 Task: open an excel sheet and write heading  SpendSmartAdd Dates in a column and its values below  '2023-05-01, 2023-05-03, 2023-05-05, 2023-05-10, 2023-05-15, 2023-05-20, 2023-05-25 & 2023-05-31'Add Categories in next column and its values below  Groceries, Dining Out, Transportation, Entertainment, Shopping, Utilities, Health & Miscellaneous. Add Descriptions in next column and its values below  Supermarket, Restaurant, Public Transport, Movie Tickets, Clothing Store, Internet Bill, Pharmacy & Online PurchaseAdd Amountin next column and its values below  $50, $30, $10, $20, $100, $60, $40 & $50Save page InvReceipts logbook
Action: Mouse pressed left at (30, 139)
Screenshot: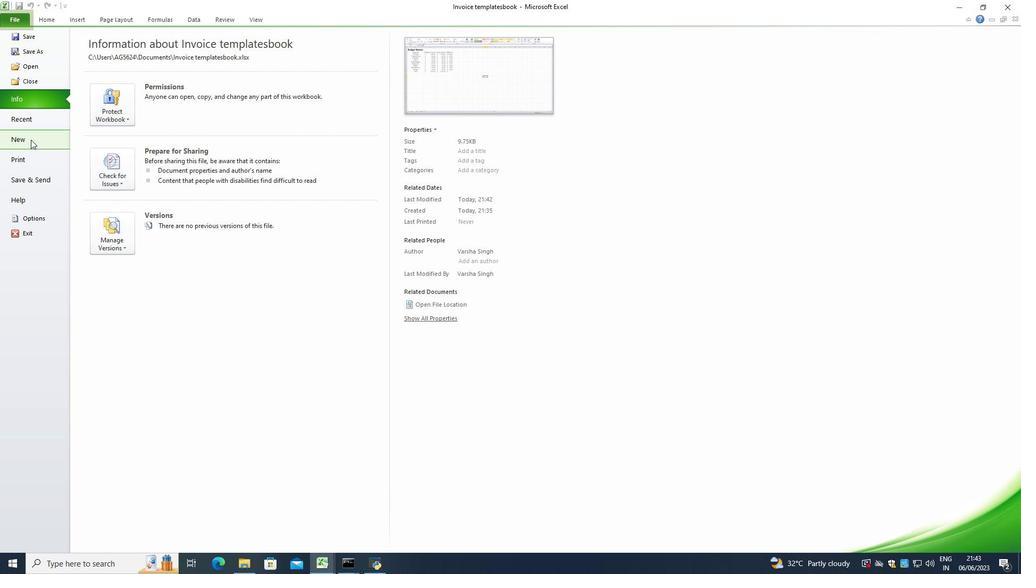 
Action: Mouse moved to (109, 110)
Screenshot: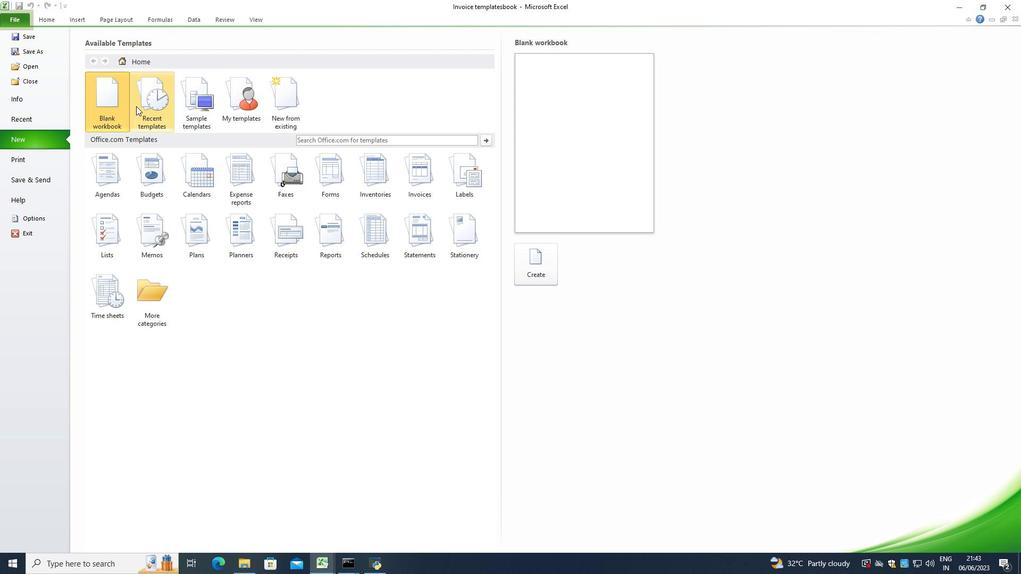 
Action: Mouse pressed left at (109, 110)
Screenshot: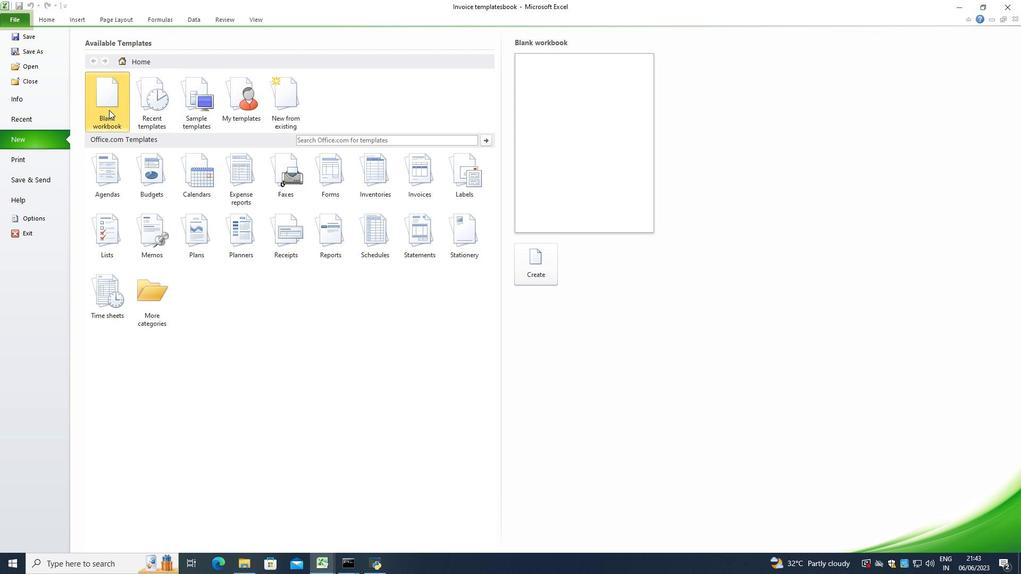 
Action: Mouse moved to (523, 262)
Screenshot: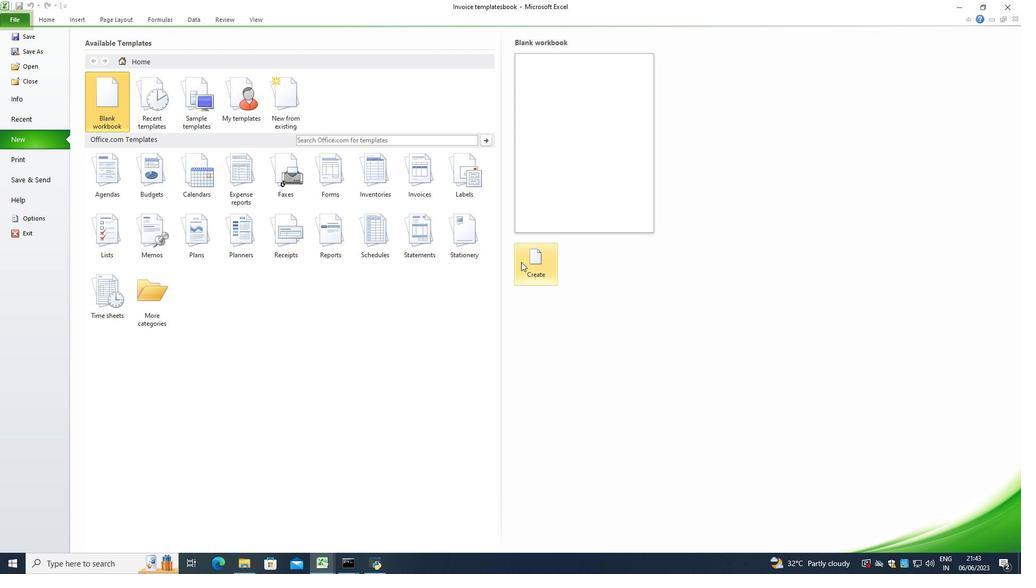 
Action: Mouse pressed left at (523, 262)
Screenshot: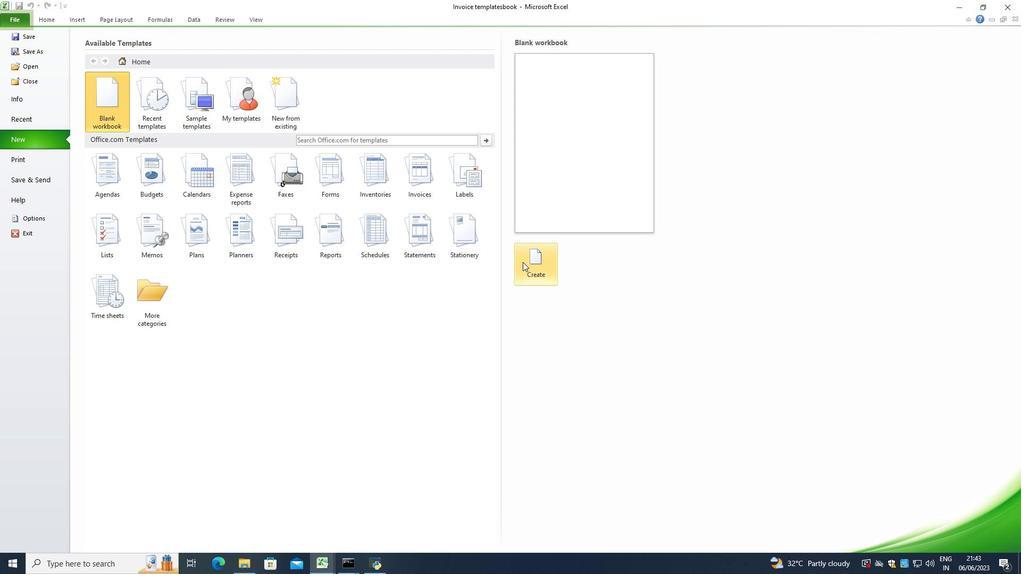 
Action: Mouse moved to (220, 225)
Screenshot: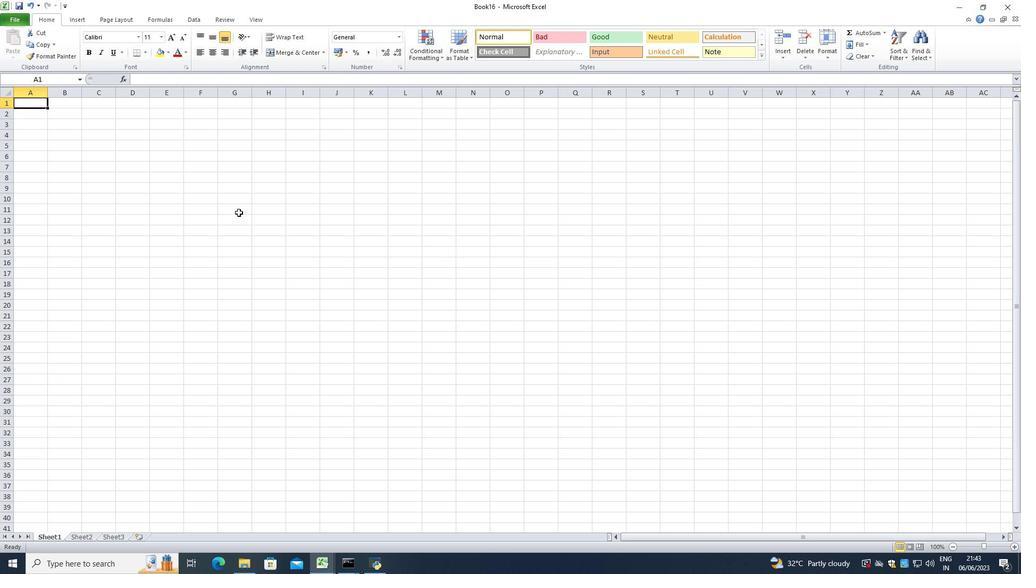 
Action: Key pressed <Key.shift>Spend<Key.space><Key.shift>Smart<Key.enter><Key.shift>Dates<Key.enter>2023-05-01<Key.enter>2023-05-03<Key.enter>2023-05-05<Key.enter>2023-05-10<Key.enter>2023-05-15<Key.enter>2023-05-20<Key.enter>2023-05-25<Key.enter>2023-05-31<Key.enter>
Screenshot: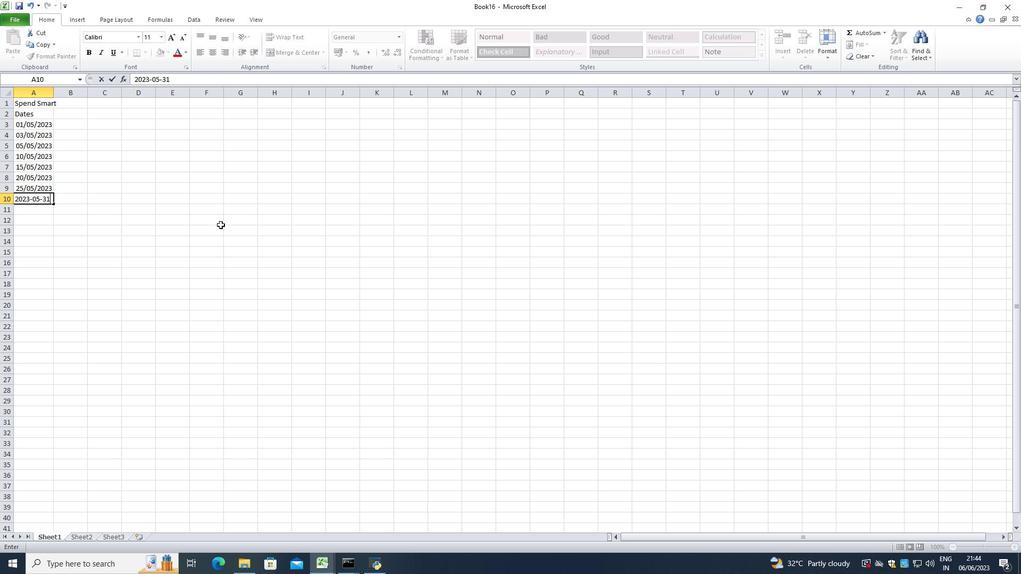 
Action: Mouse moved to (19, 126)
Screenshot: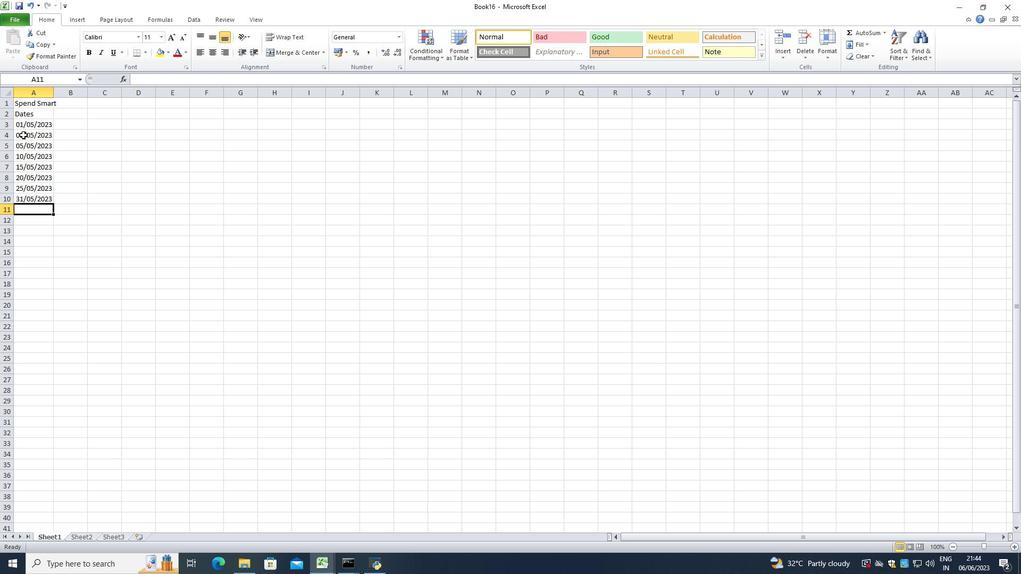 
Action: Mouse pressed left at (19, 126)
Screenshot: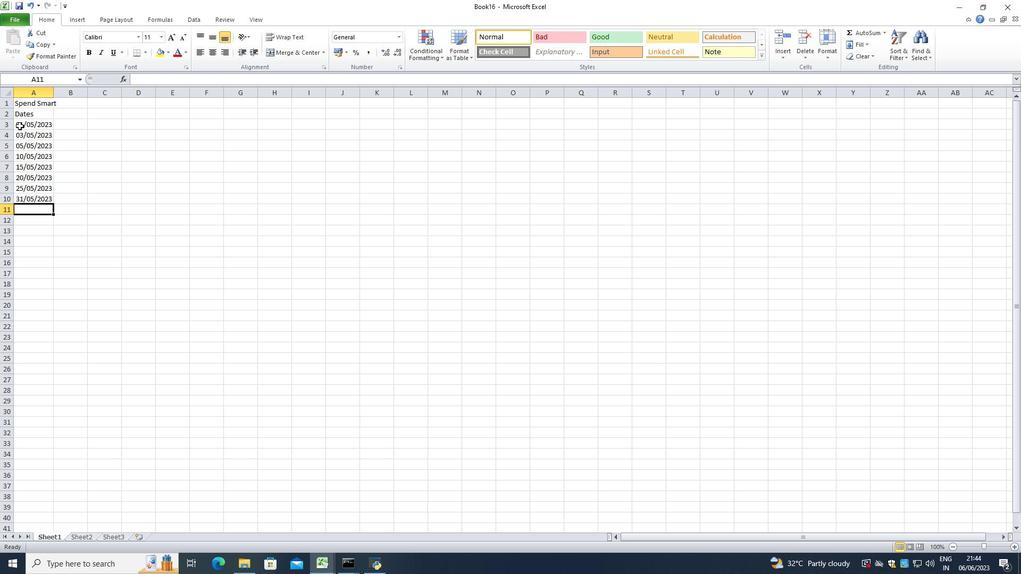 
Action: Mouse moved to (400, 40)
Screenshot: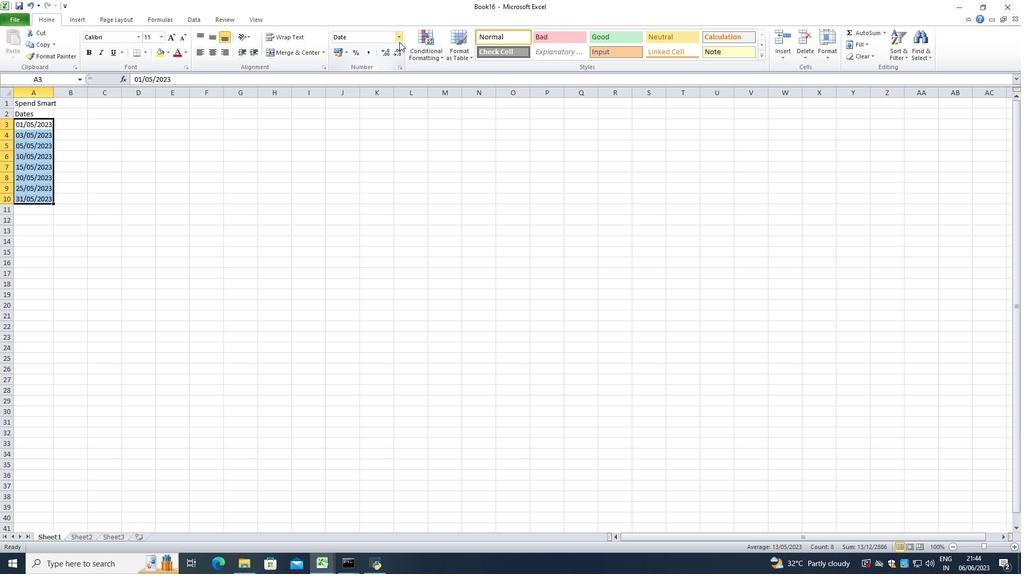 
Action: Mouse pressed left at (400, 40)
Screenshot: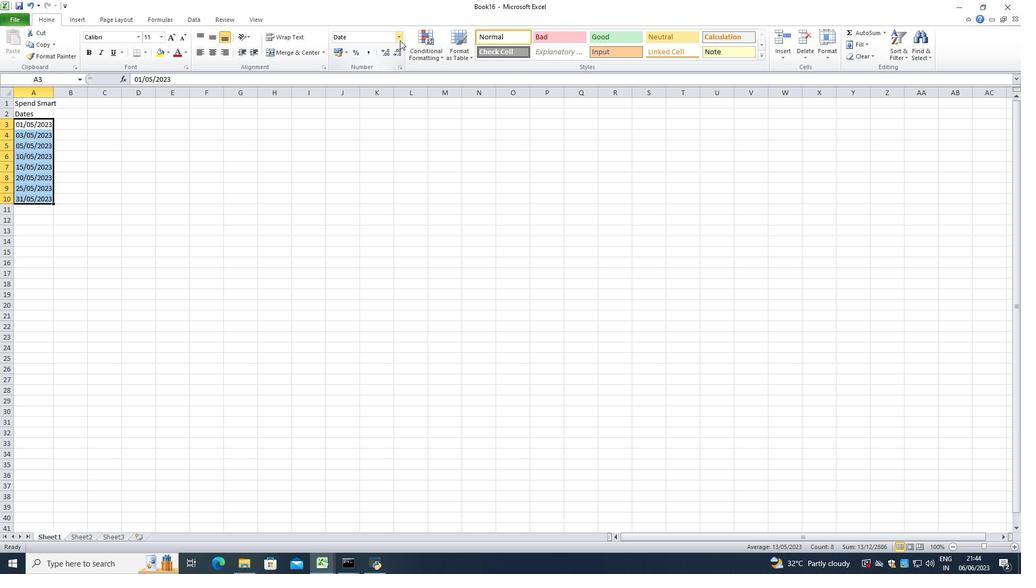 
Action: Mouse moved to (400, 305)
Screenshot: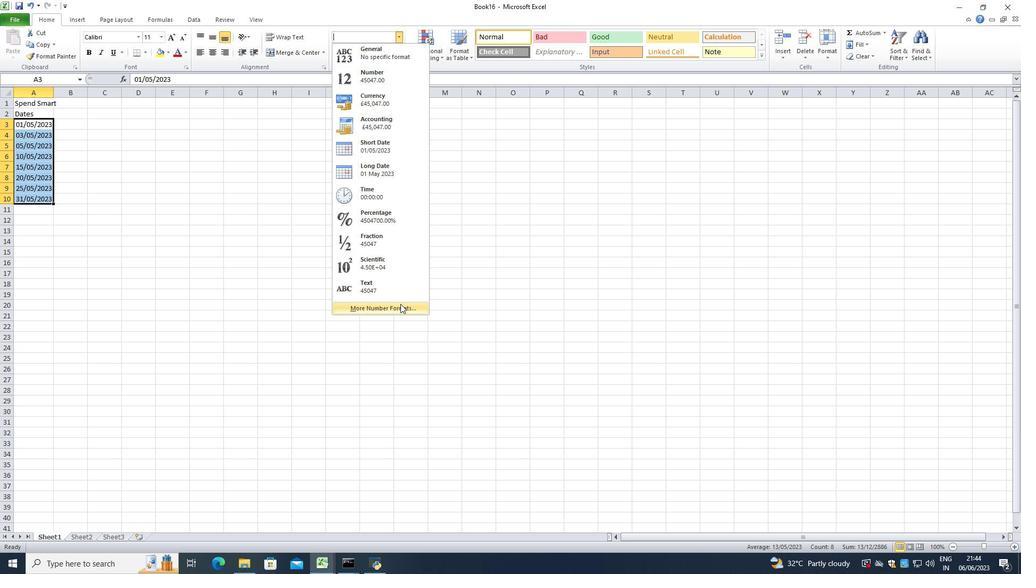 
Action: Mouse pressed left at (400, 305)
Screenshot: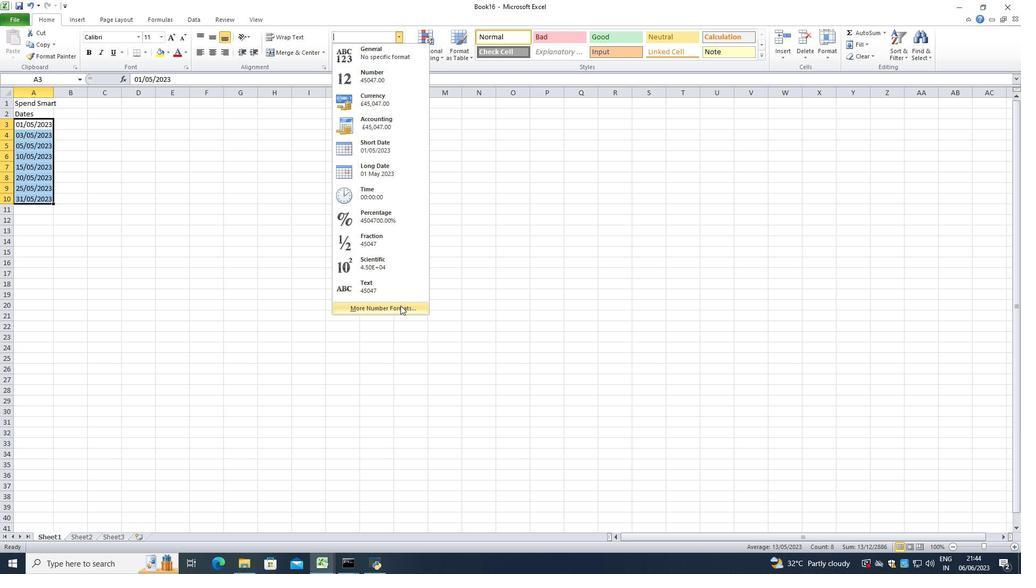 
Action: Mouse moved to (233, 256)
Screenshot: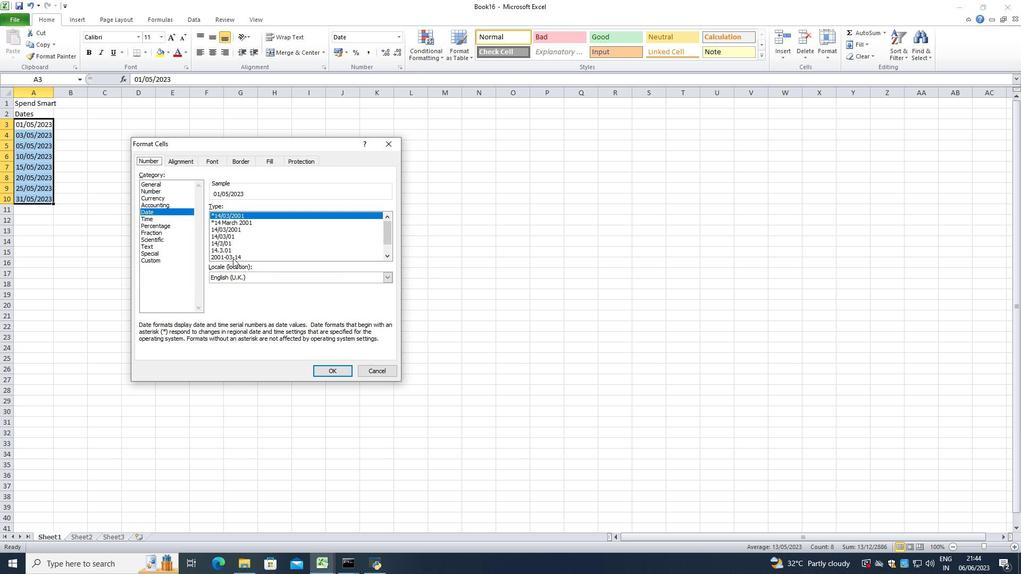 
Action: Mouse pressed left at (233, 256)
Screenshot: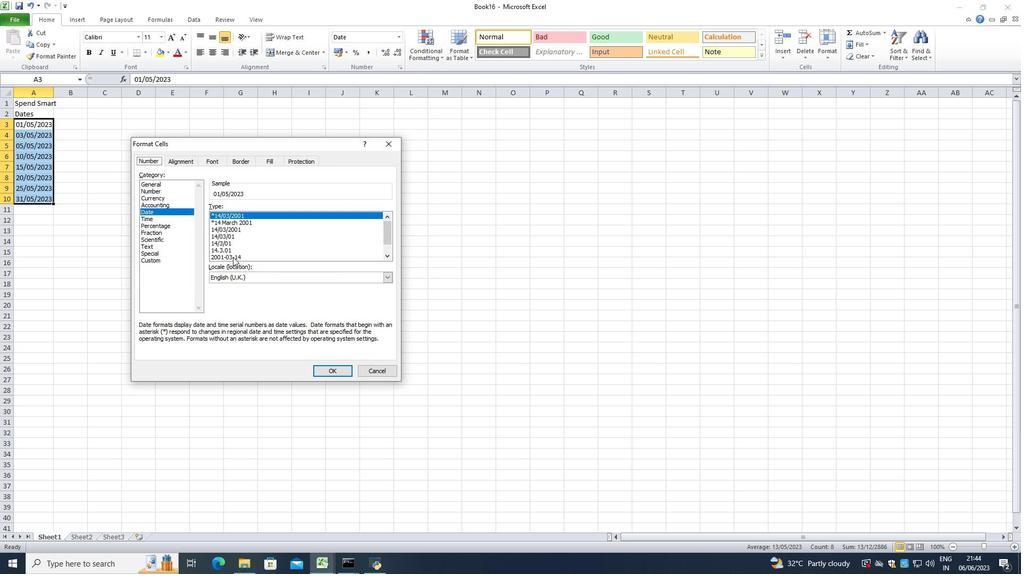 
Action: Mouse moved to (330, 368)
Screenshot: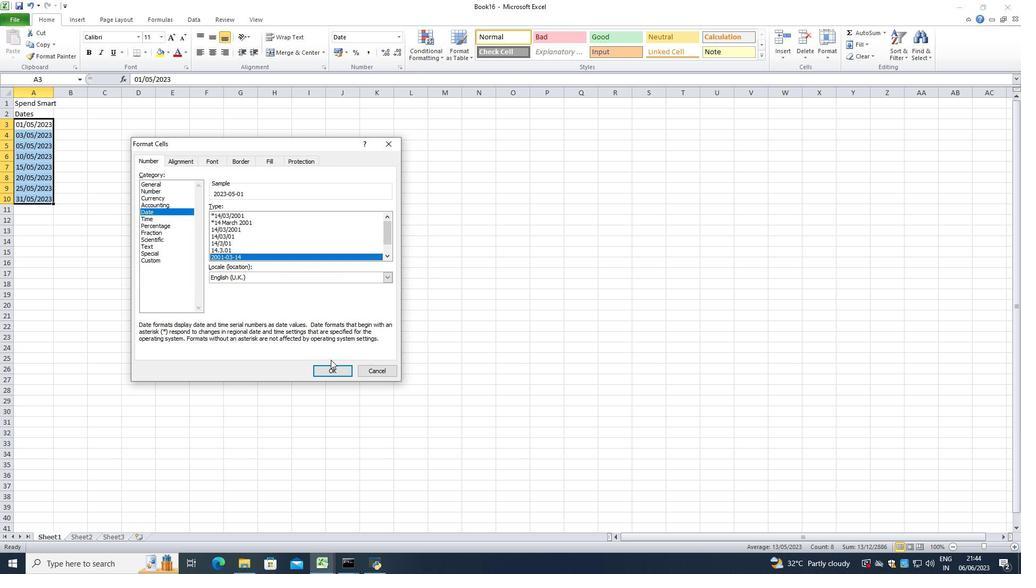 
Action: Mouse pressed left at (330, 368)
Screenshot: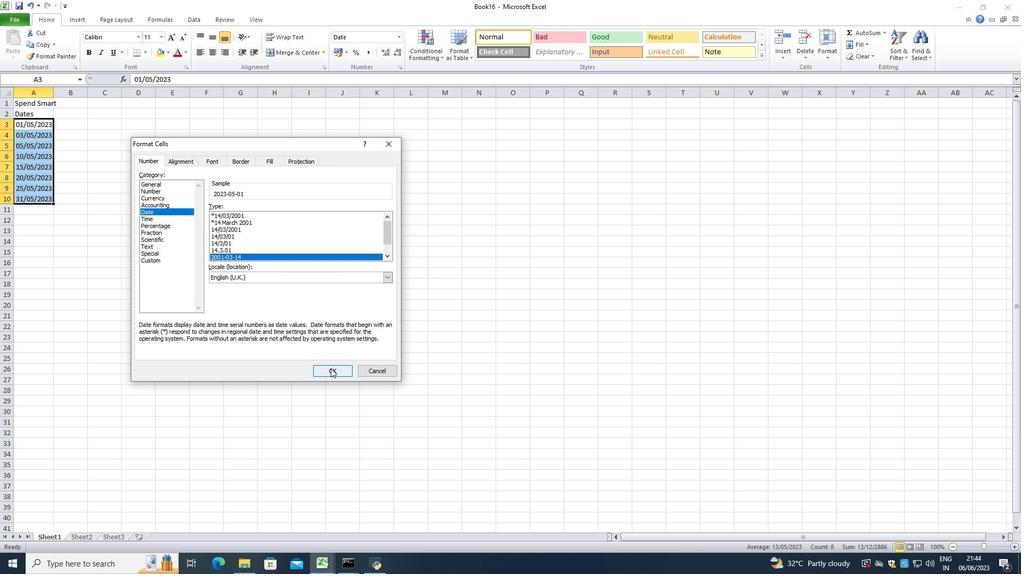 
Action: Mouse moved to (54, 94)
Screenshot: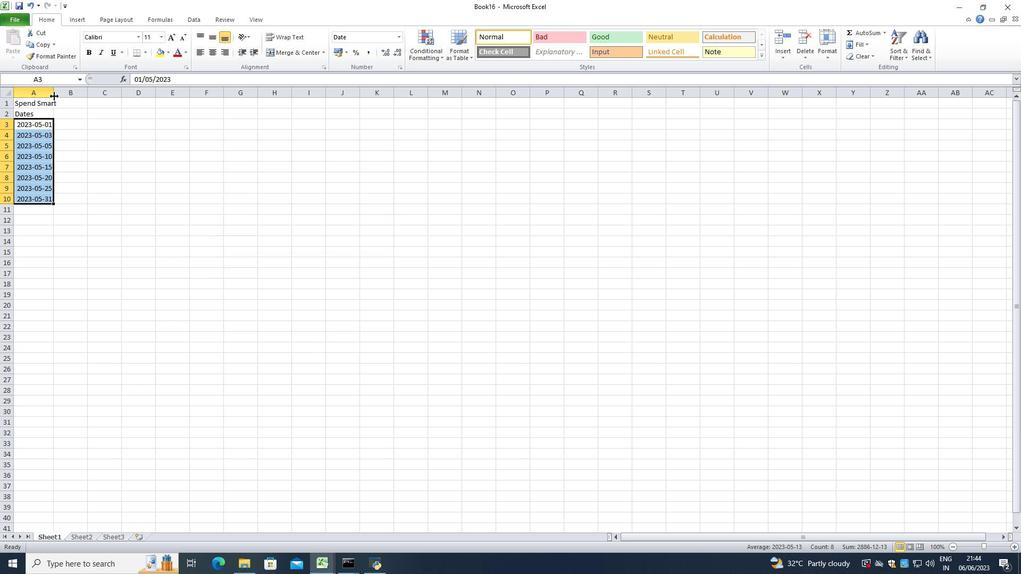 
Action: Mouse pressed left at (54, 94)
Screenshot: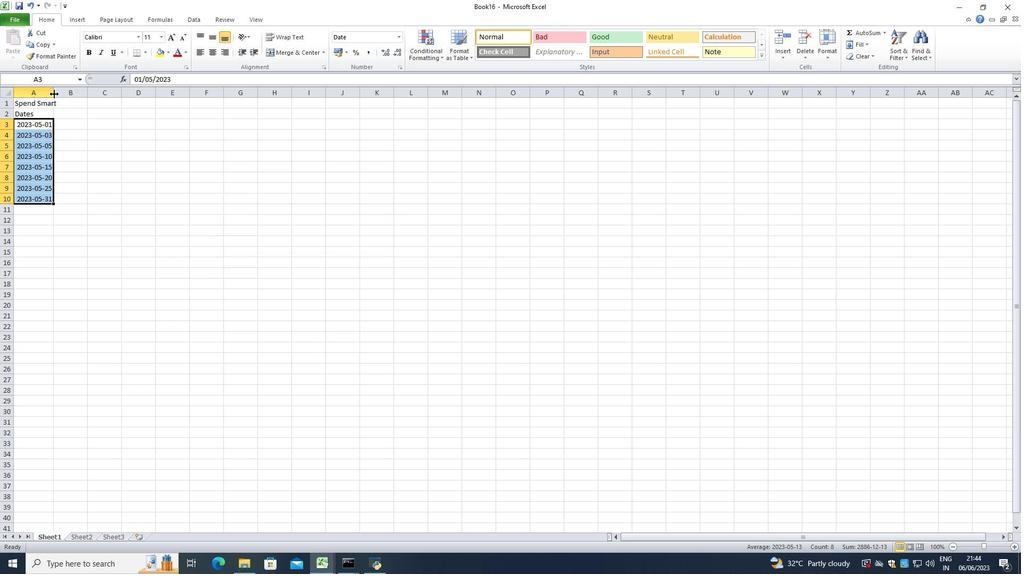 
Action: Mouse pressed left at (54, 94)
Screenshot: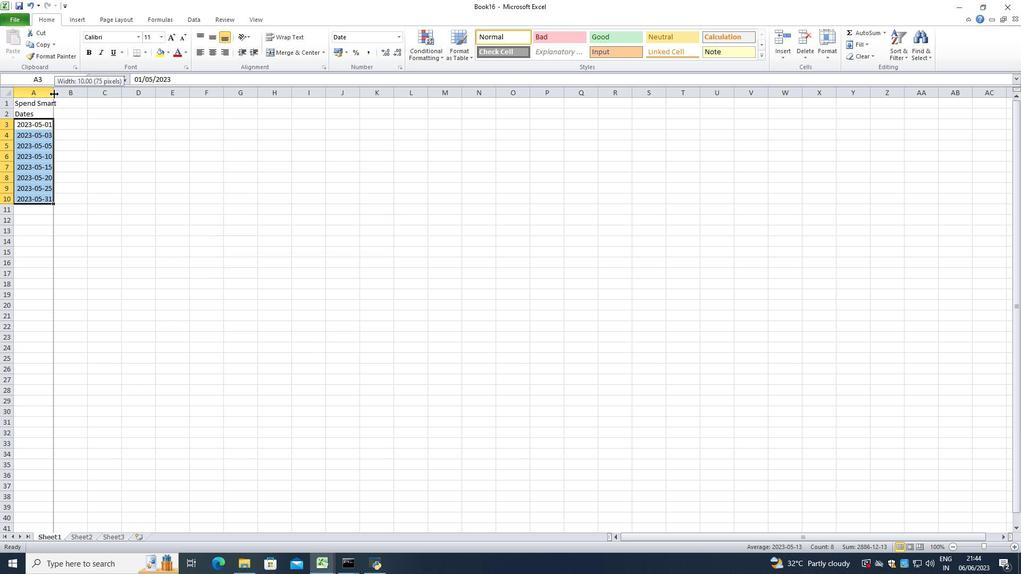 
Action: Mouse moved to (74, 116)
Screenshot: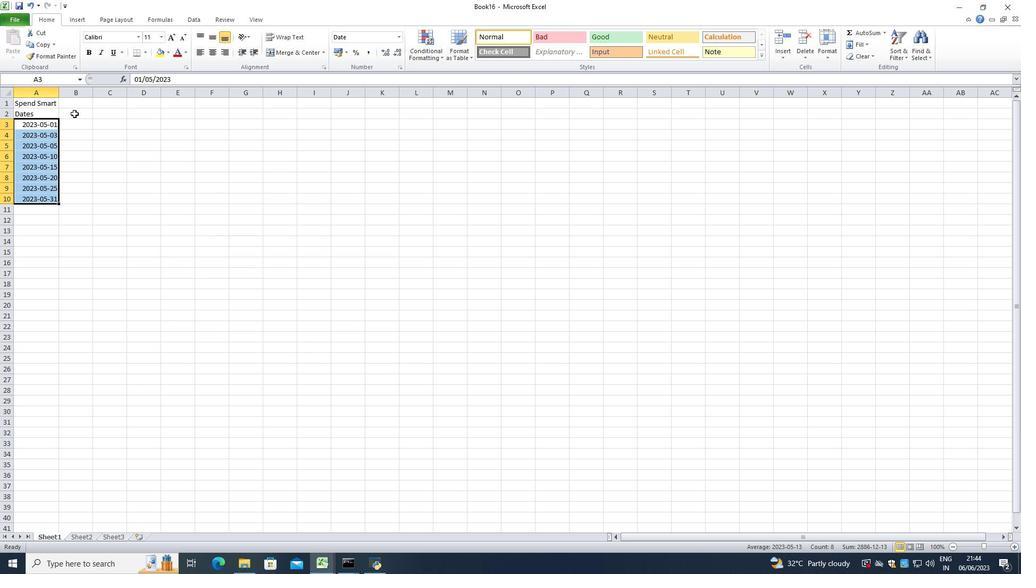 
Action: Mouse pressed left at (74, 116)
Screenshot: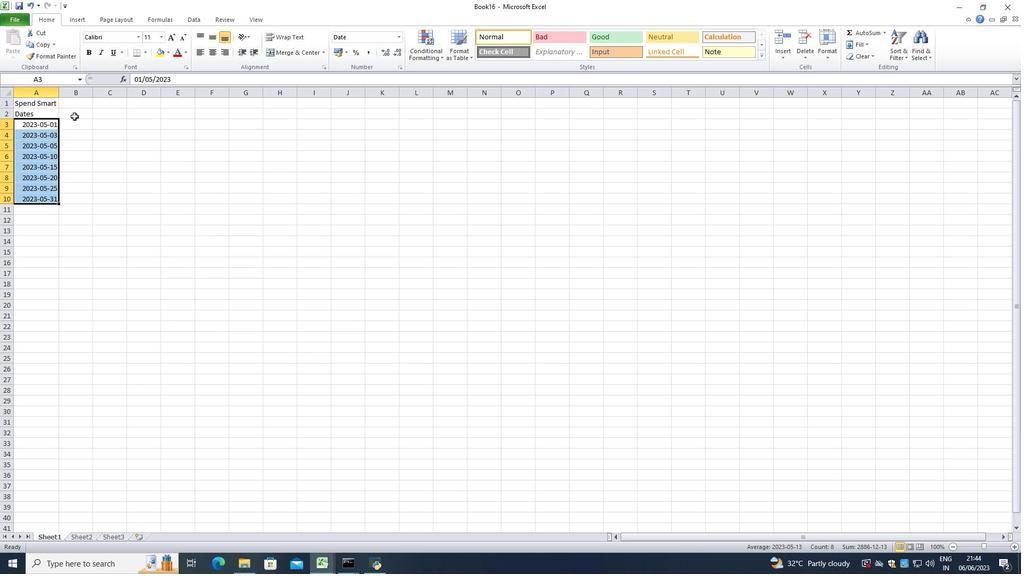 
Action: Key pressed <Key.shift>Categories<Key.enter><Key.shift><Key.shift><Key.shift><Key.shift><Key.shift><Key.shift><Key.shift><Key.shift><Key.shift><Key.shift><Key.shift><Key.shift>Groceries<Key.space><Key.enter><Key.shift><Key.shift><Key.shift><Key.shift><Key.shift><Key.shift>Dining<Key.space><Key.shift>Out<Key.enter><Key.shift>Transportation<Key.enter><Key.shift>Entertainment<Key.enter><Key.shift>Shopping<Key.left><Key.right><Key.enter><Key.shift><Key.shift><Key.shift><Key.shift><Key.shift><Key.shift><Key.shift><Key.shift><Key.shift><Key.shift><Key.shift><Key.shift><Key.shift><Key.shift>Utilities<Key.enter><Key.shift><Key.shift><Key.shift>Health<Key.enter><Key.shift>Miscellaneous
Screenshot: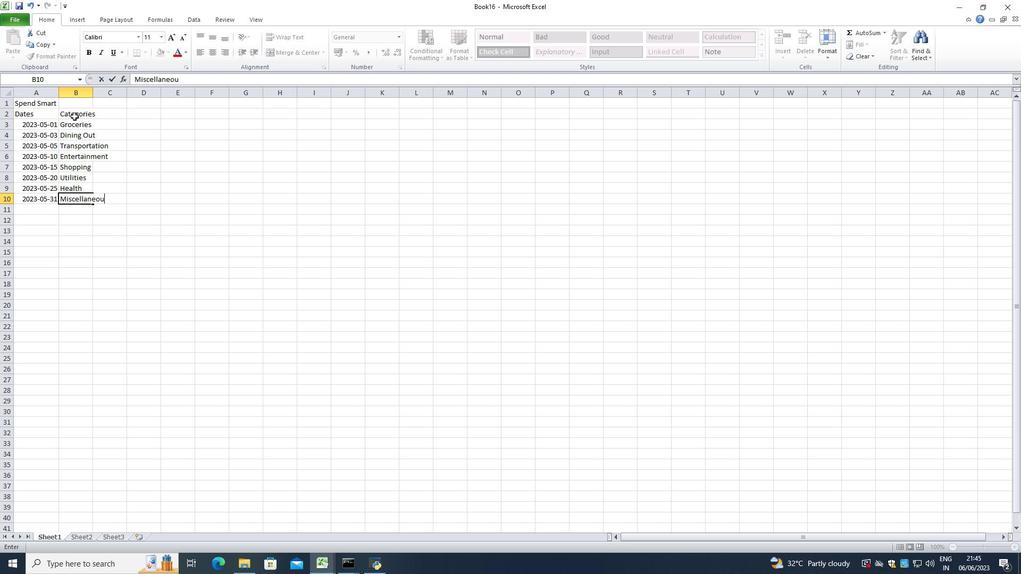 
Action: Mouse moved to (110, 116)
Screenshot: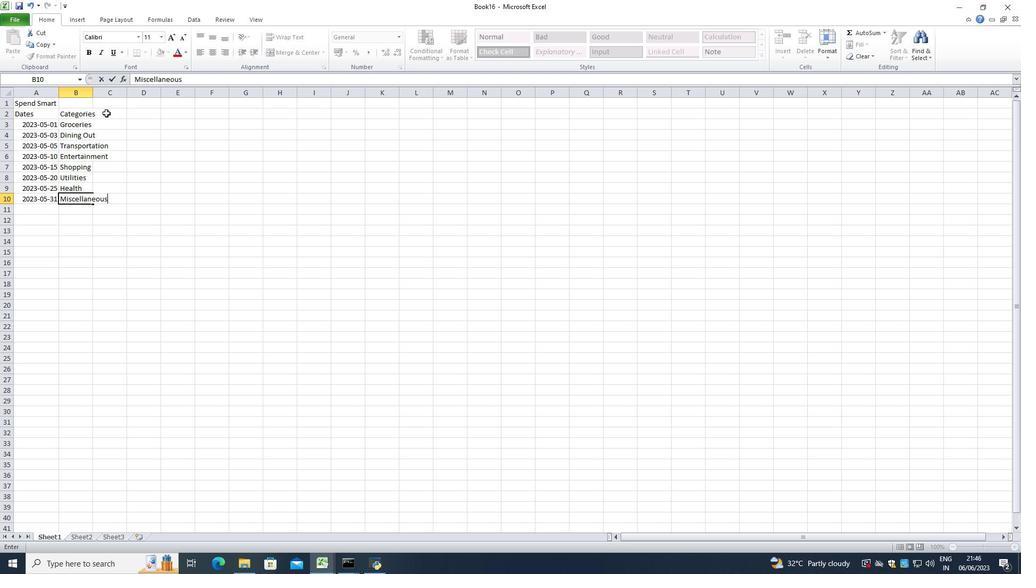 
Action: Mouse pressed left at (110, 116)
Screenshot: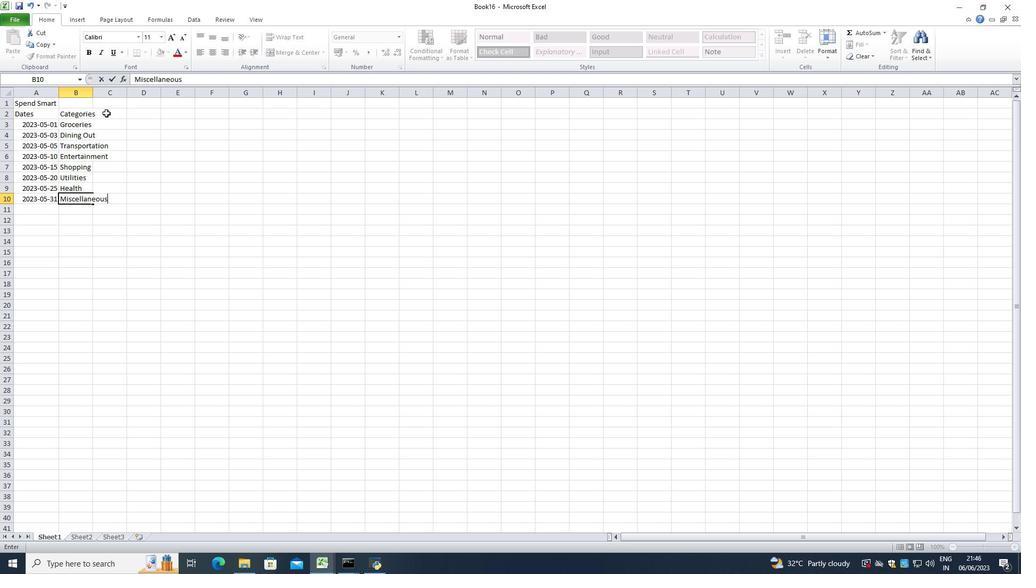 
Action: Mouse moved to (94, 93)
Screenshot: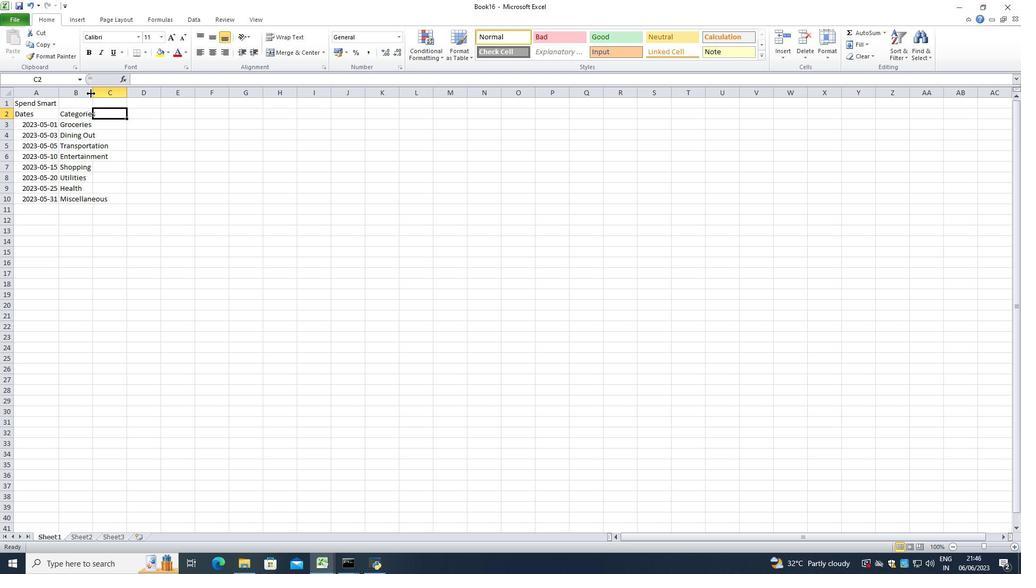 
Action: Mouse pressed left at (94, 93)
Screenshot: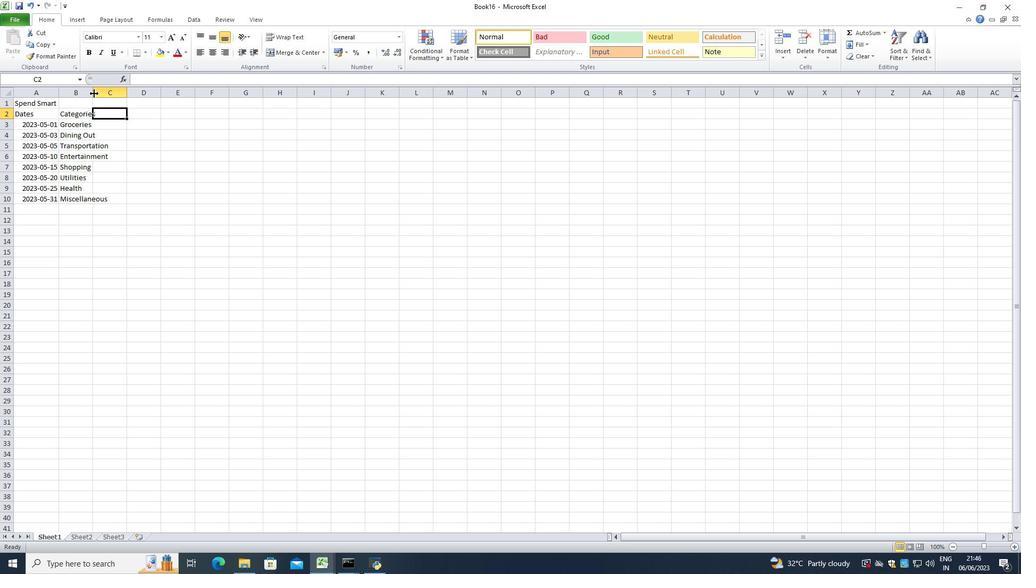 
Action: Mouse pressed left at (94, 93)
Screenshot: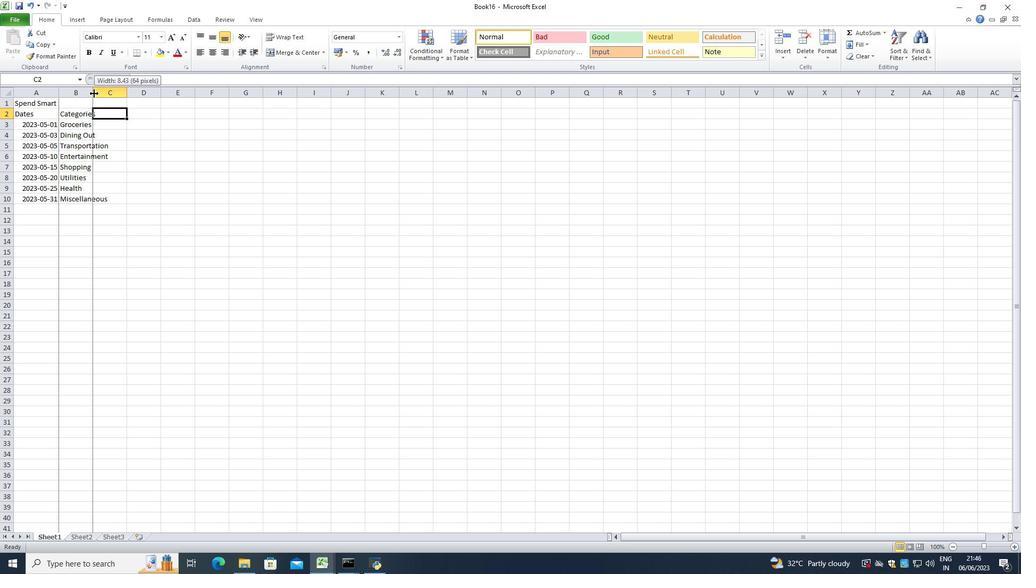 
Action: Mouse moved to (133, 118)
Screenshot: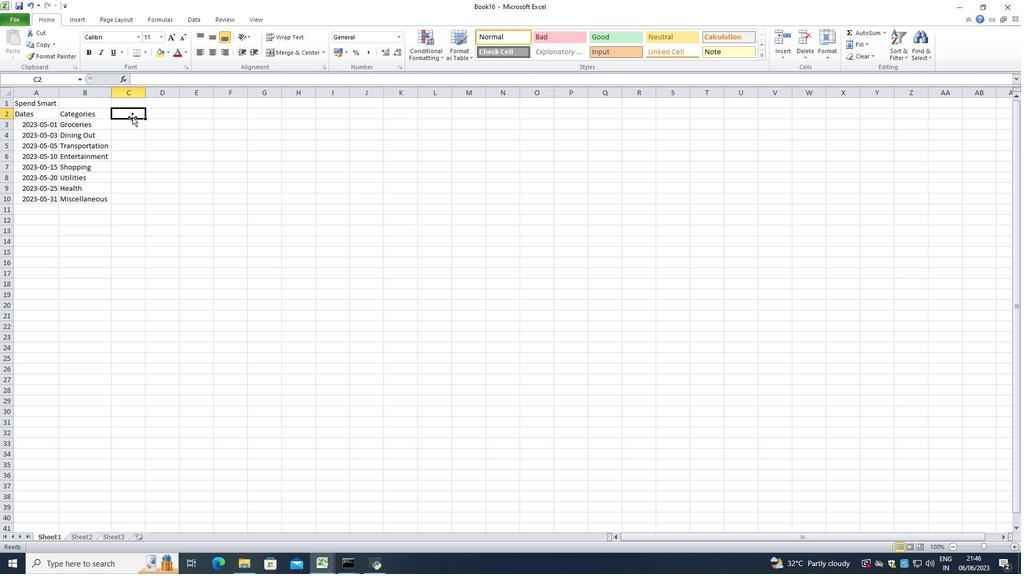 
Action: Key pressed <Key.shift>Descriptions<Key.down>
Screenshot: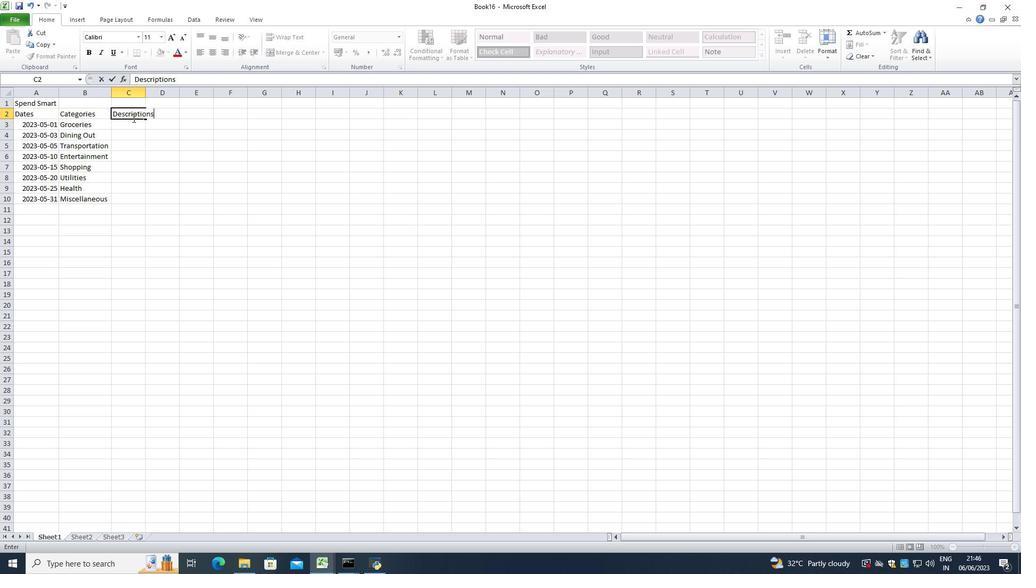 
Action: Mouse moved to (110, 134)
Screenshot: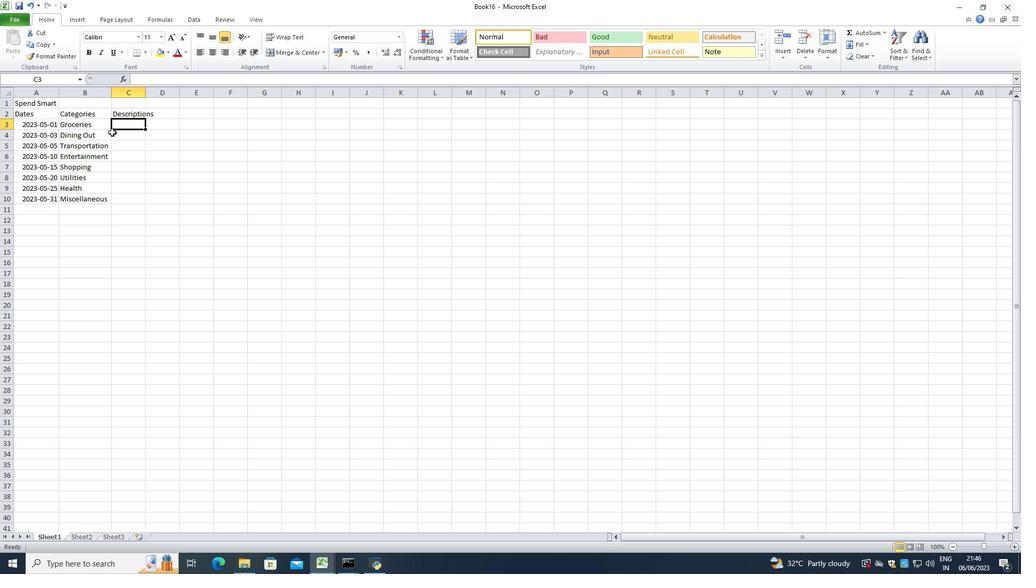 
Action: Key pressed <Key.shift>Supermarket<Key.enter><Key.shift>Restaurant<Key.enter><Key.shift>Public<Key.space><Key.shift>Transport<Key.enter><Key.shift>Movie<Key.space><Key.shift>Tickets<Key.enter><Key.shift><Key.shift><Key.shift><Key.shift><Key.shift><Key.shift><Key.shift>Clothing<Key.space><Key.shift>Store<Key.enter><Key.shift><Key.shift><Key.shift>Internet<Key.space><Key.shift>Bill<Key.enter><Key.shift><Key.shift><Key.shift><Key.shift><Key.shift><Key.shift><Key.shift>Pharmacy<Key.enter><Key.shift>Online<Key.space><Key.shift>Pue<Key.backspace>rchase<Key.enter>
Screenshot: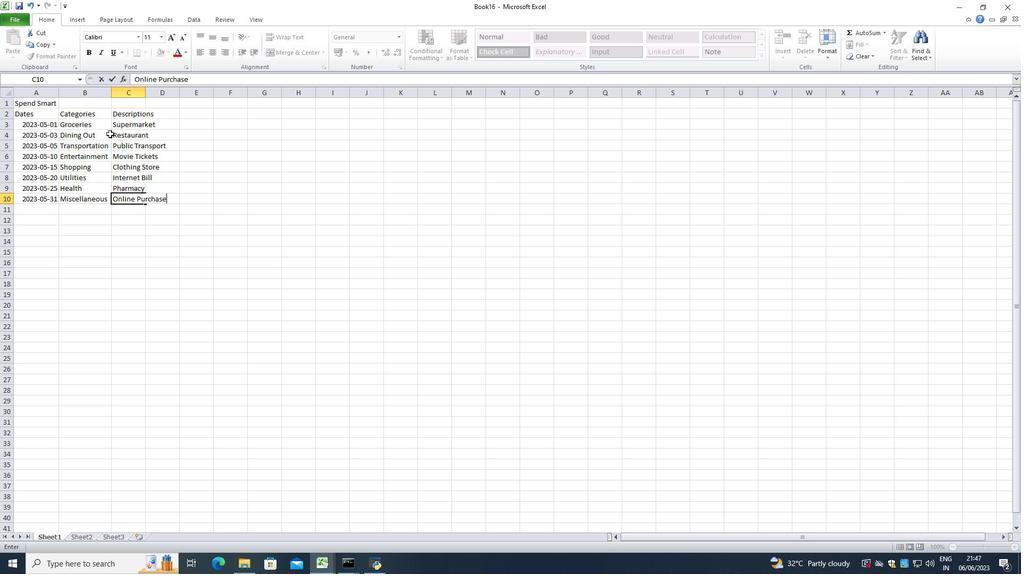 
Action: Mouse moved to (146, 93)
Screenshot: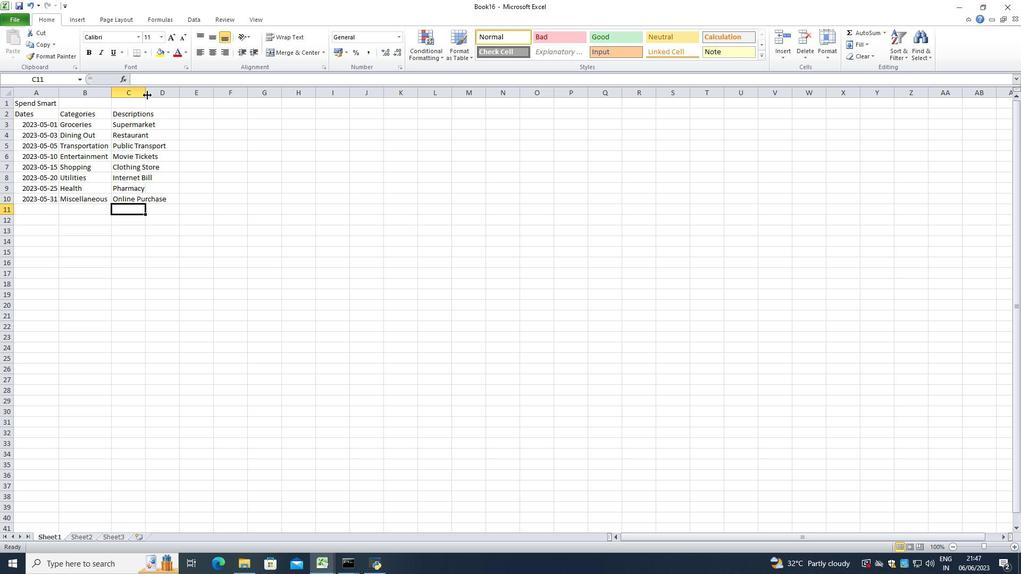 
Action: Mouse pressed left at (146, 93)
Screenshot: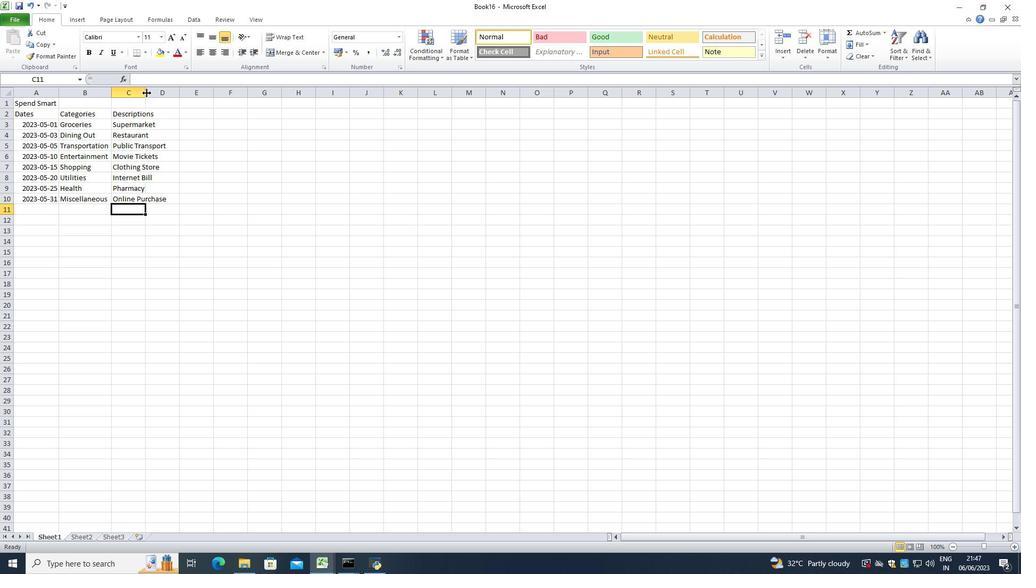 
Action: Mouse pressed left at (146, 93)
Screenshot: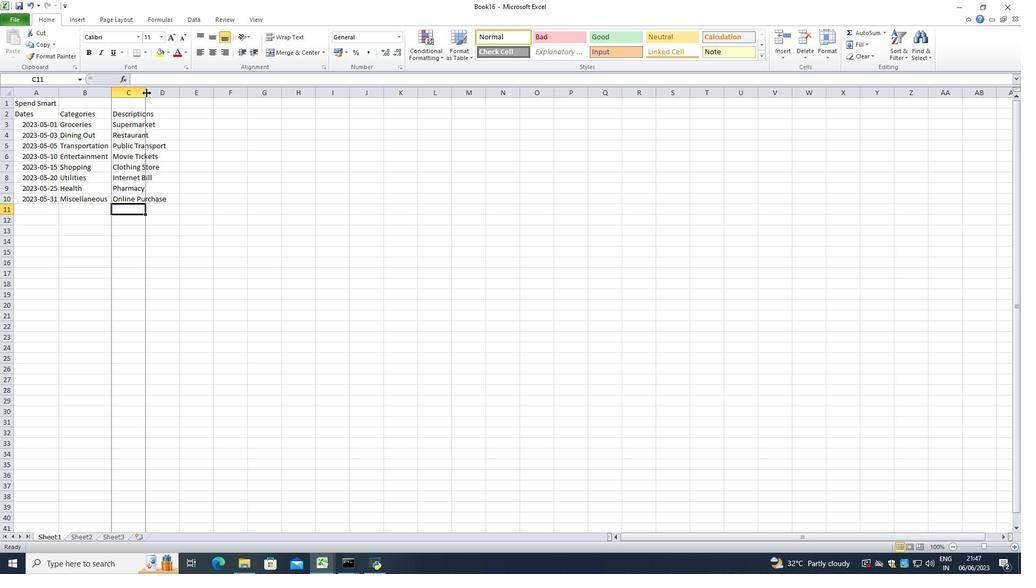 
Action: Mouse moved to (183, 113)
Screenshot: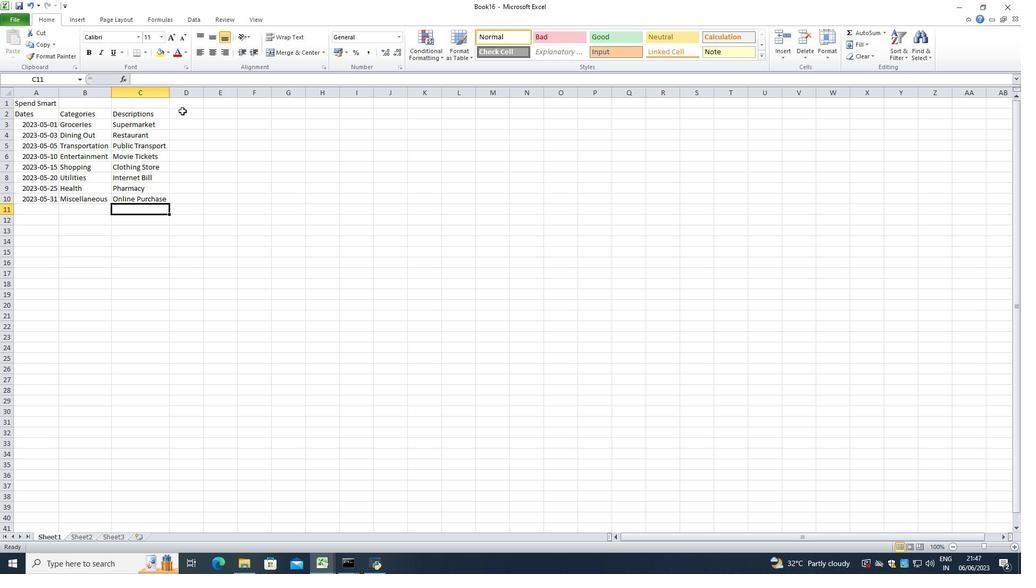 
Action: Mouse pressed left at (183, 113)
Screenshot: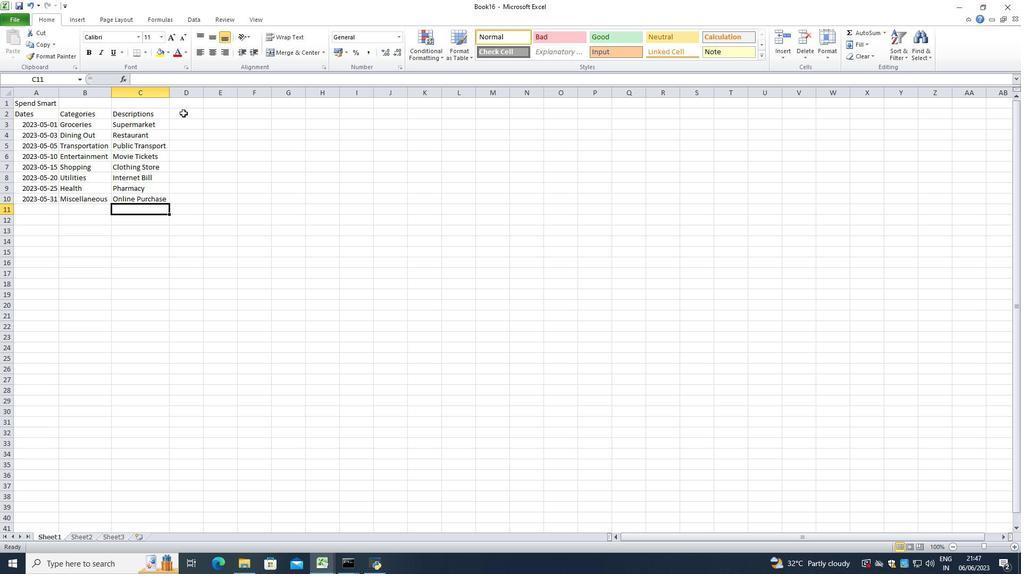 
Action: Key pressed <Key.shift>Amount<Key.enter>50<Key.enter>30<Key.enter>10<Key.enter>20<Key.enter>100<Key.enter>60<Key.enter>40<Key.enter>50<Key.enter>
Screenshot: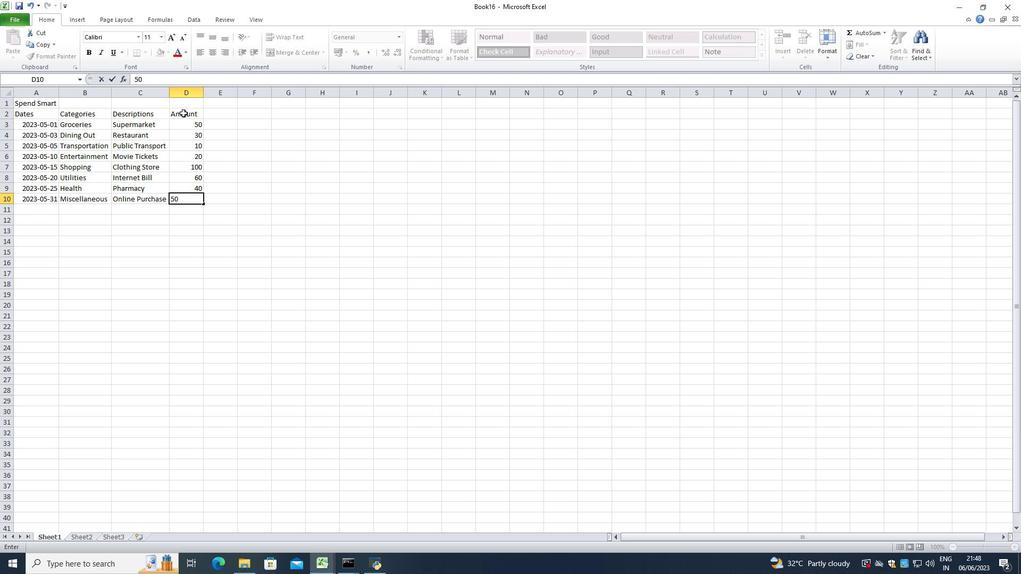 
Action: Mouse moved to (186, 125)
Screenshot: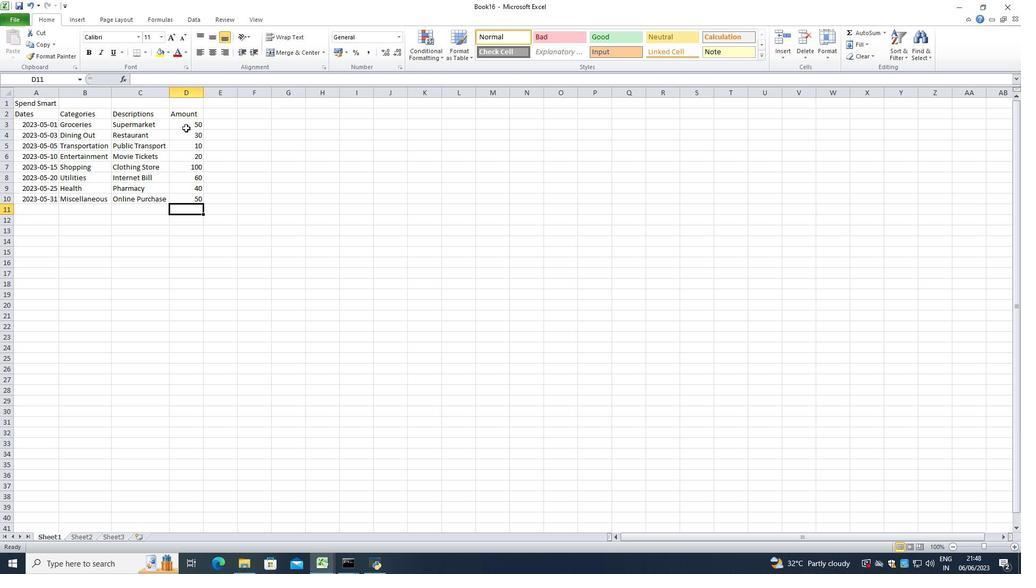 
Action: Mouse pressed left at (186, 125)
Screenshot: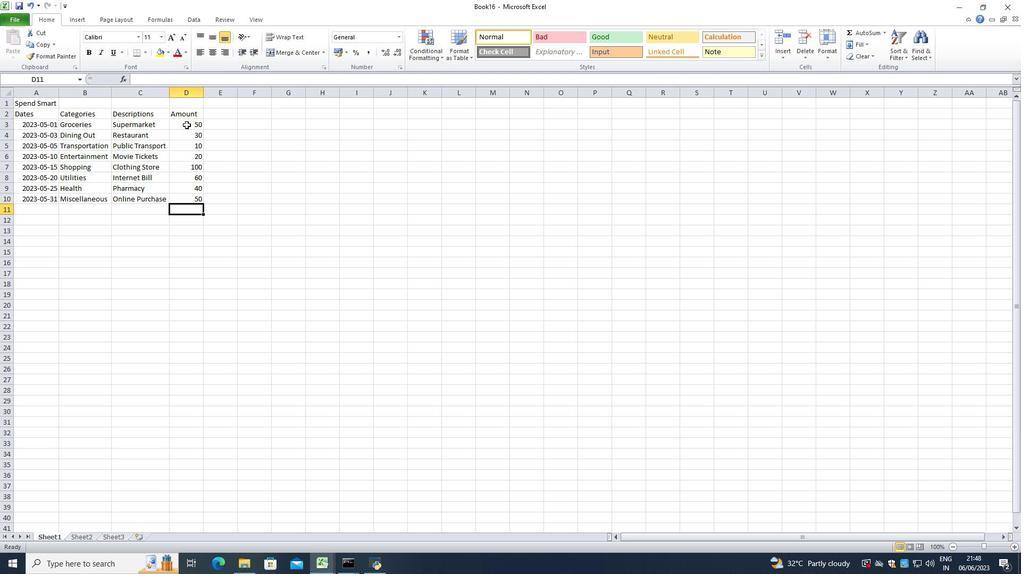 
Action: Mouse moved to (343, 54)
Screenshot: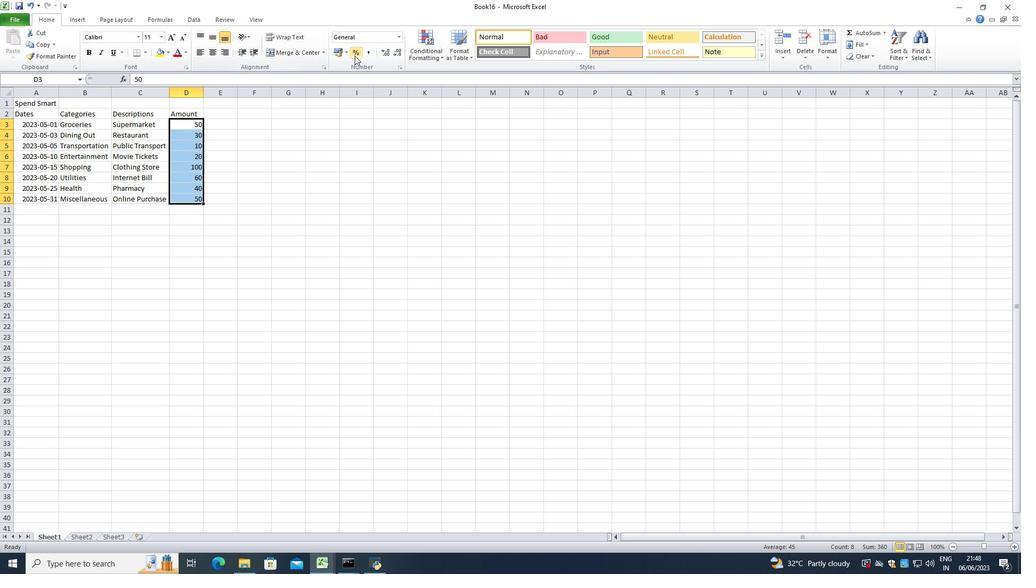 
Action: Mouse pressed left at (343, 54)
Screenshot: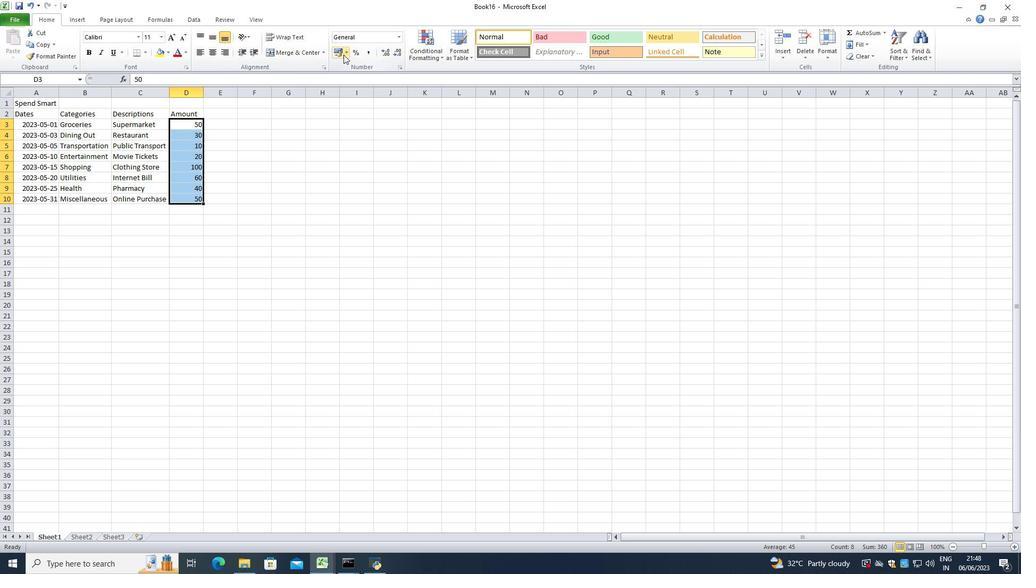 
Action: Mouse moved to (347, 75)
Screenshot: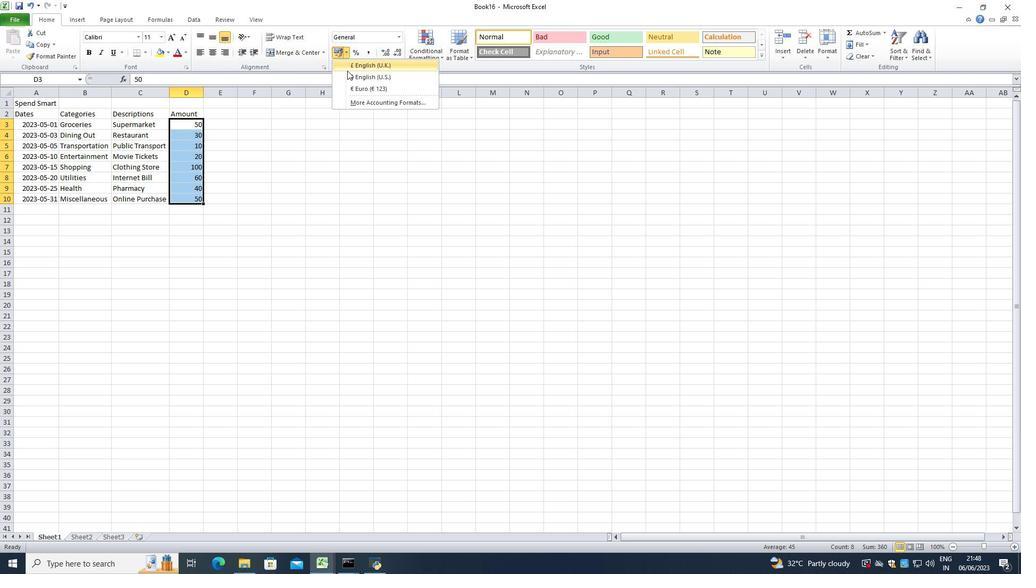 
Action: Mouse pressed left at (347, 75)
Screenshot: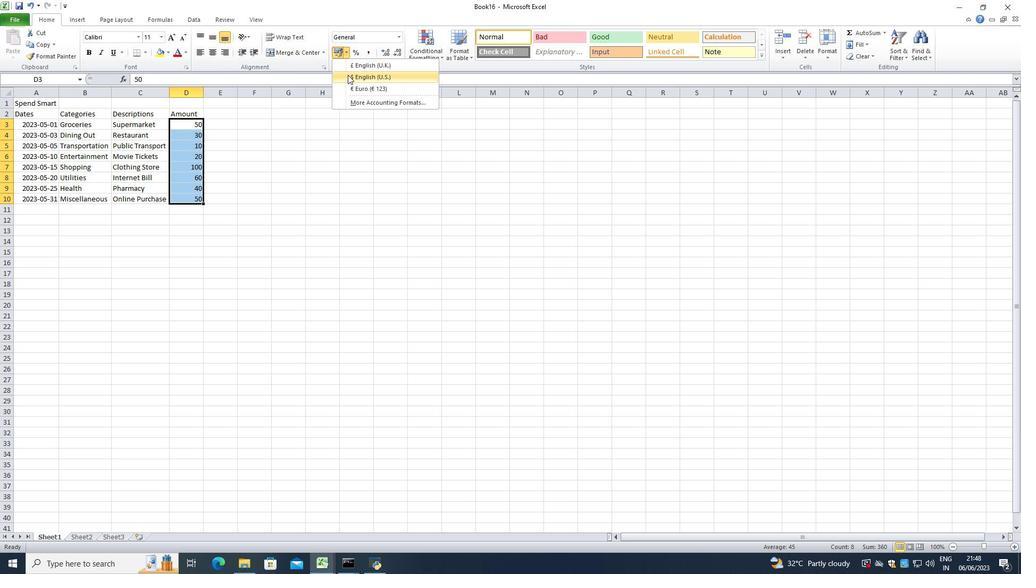 
Action: Mouse moved to (277, 170)
Screenshot: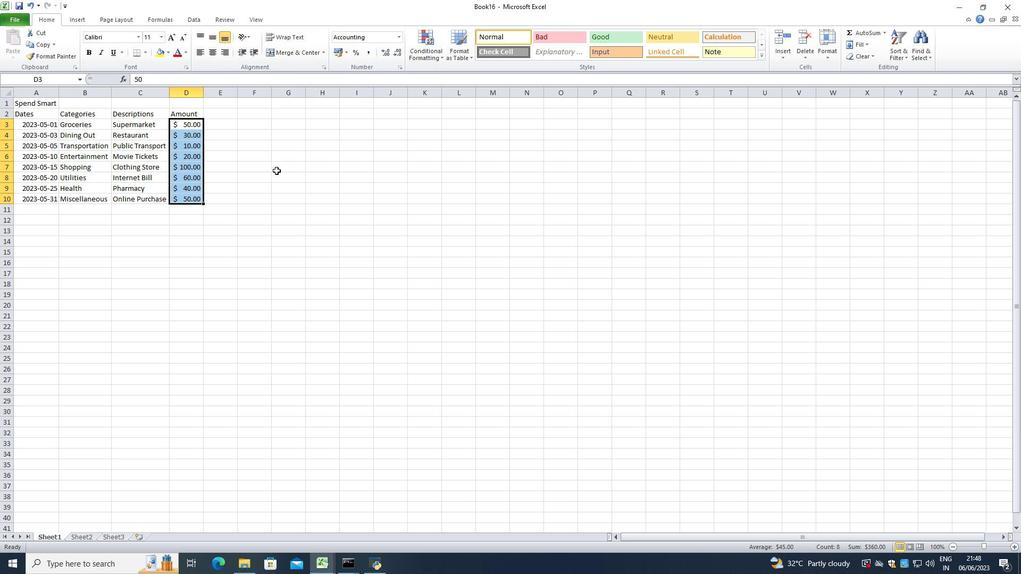 
Action: Mouse pressed left at (277, 170)
Screenshot: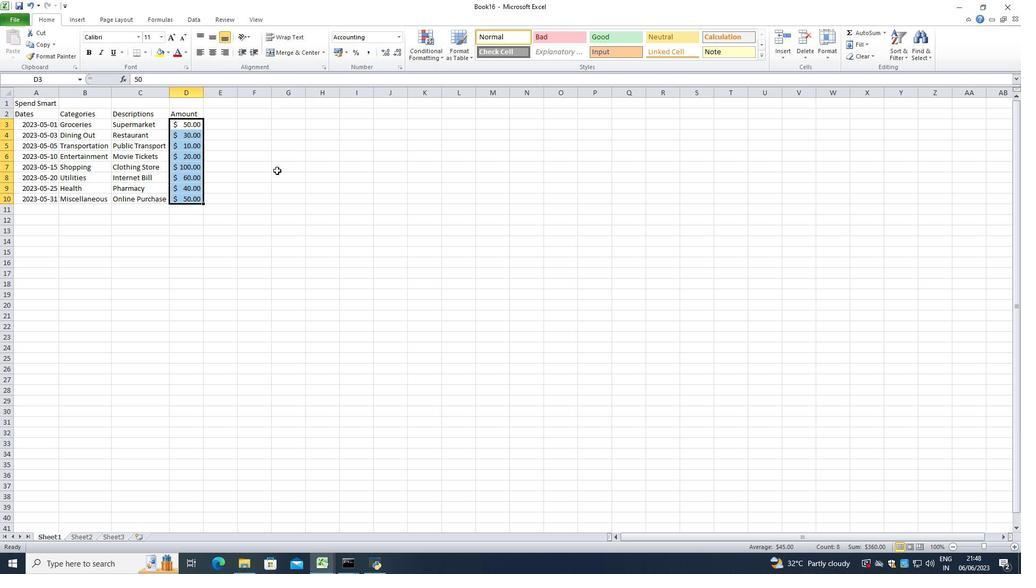 
Action: Mouse moved to (216, 255)
Screenshot: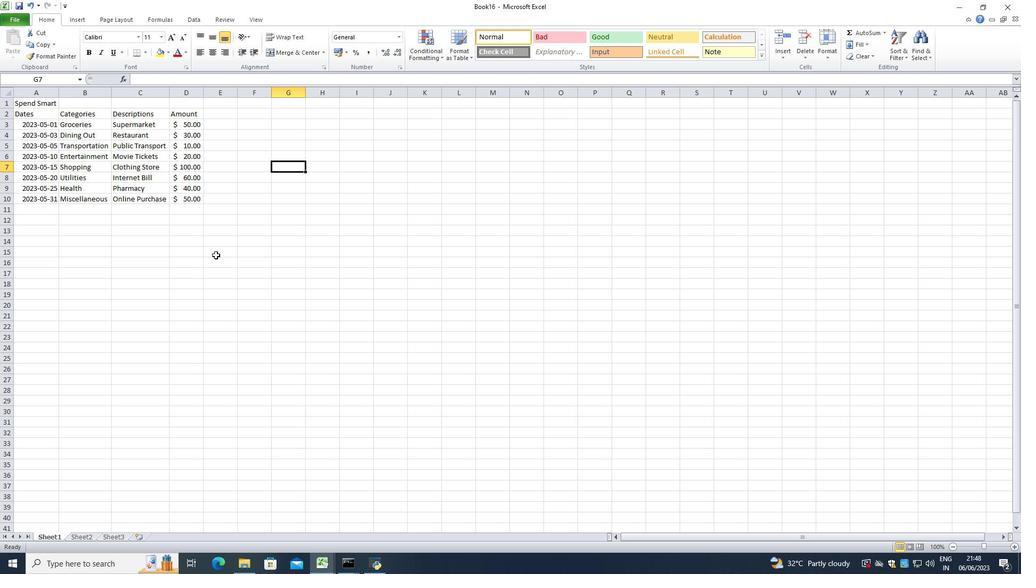 
Action: Key pressed ctrl+S
Screenshot: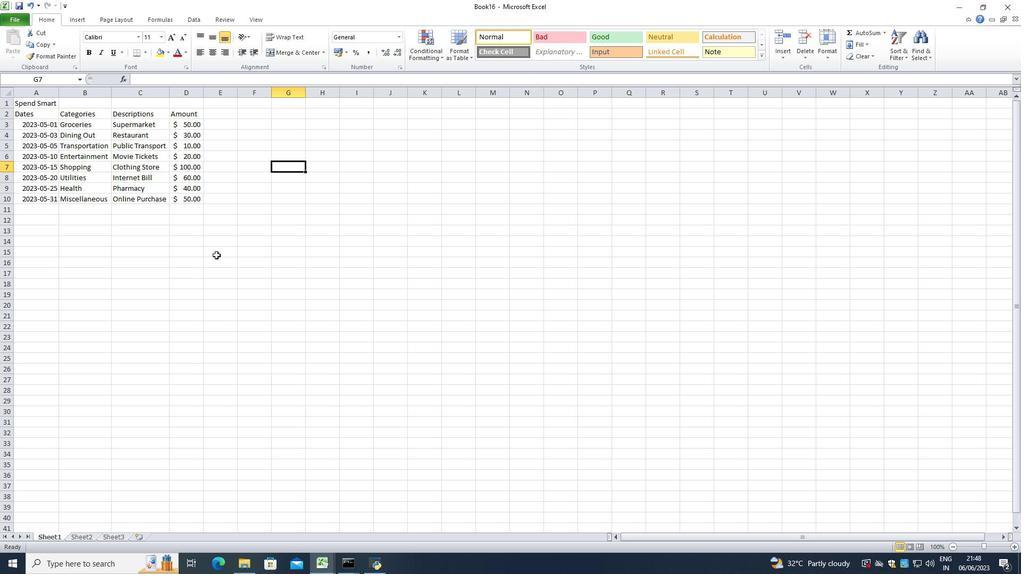 
Action: Mouse moved to (184, 231)
Screenshot: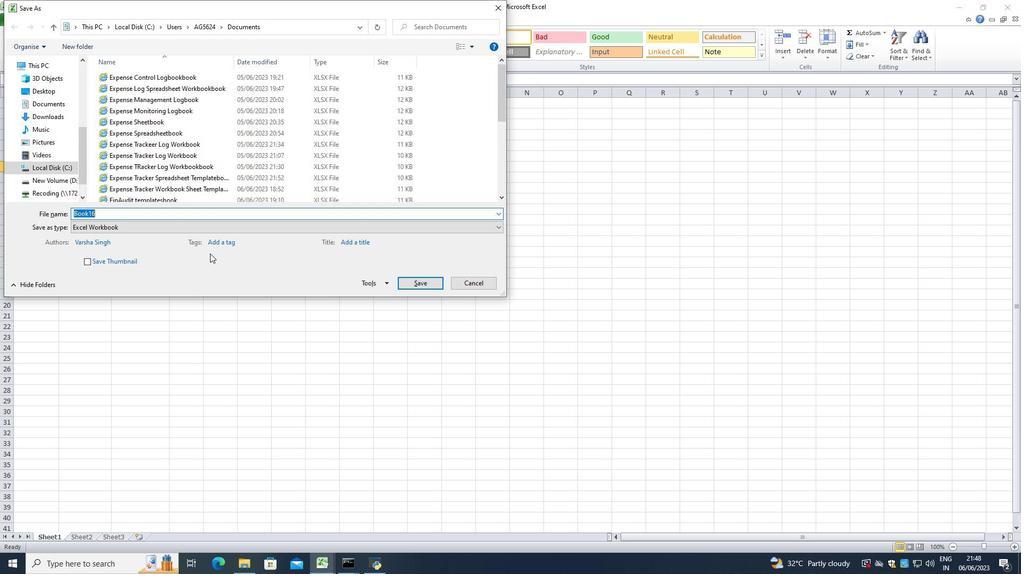 
Action: Key pressed <Key.backspace>
Screenshot: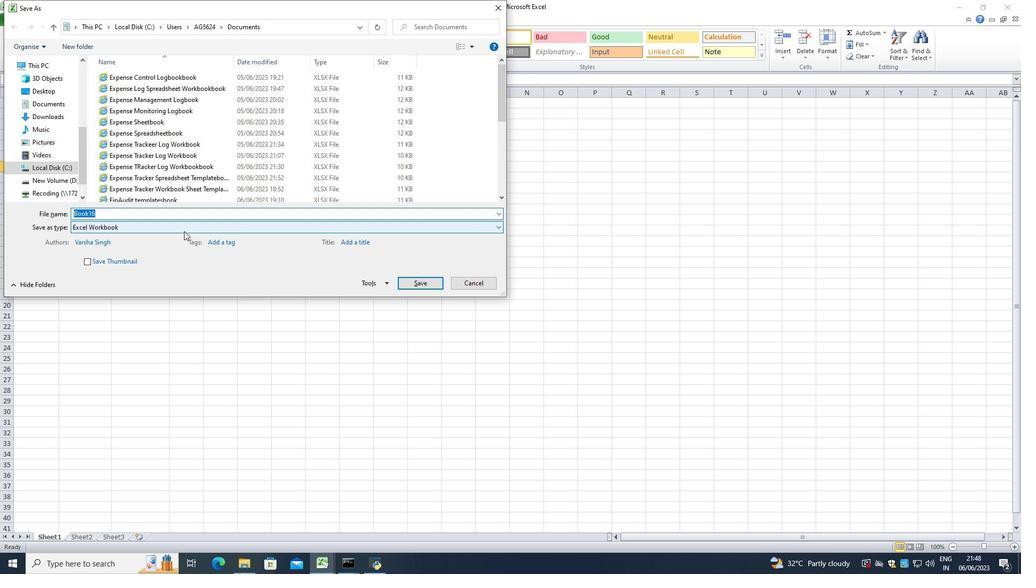 
Action: Mouse scrolled (184, 230) with delta (0, 0)
Screenshot: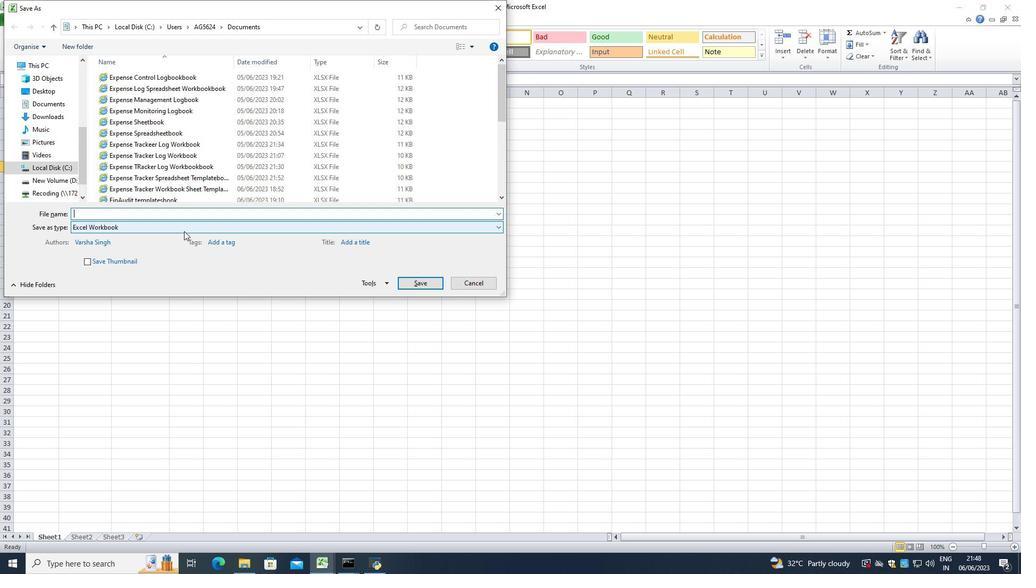 
Action: Mouse moved to (167, 262)
Screenshot: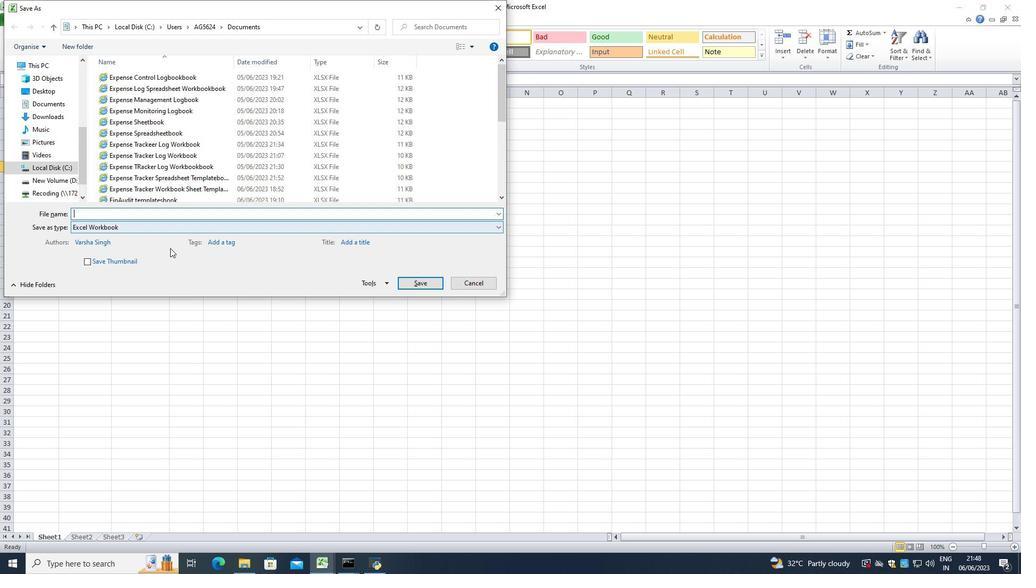 
Action: Key pressed <Key.shift><Key.shift><Key.shift><Key.shift><Key.shift><Key.shift><Key.shift><Key.shift><Key.shift><Key.shift>Inv<Key.shift><Key.shift><Key.shift><Key.shift><Key.shift><Key.shift><Key.shift><Key.shift><Key.shift><Key.shift><Key.shift><Key.shift><Key.shift><Key.shift><Key.shift><Key.shift><Key.shift><Key.shift><Key.shift><Key.shift><Key.shift><Key.shift><Key.shift><Key.shift><Key.shift><Key.shift><Key.shift><Key.shift><Key.shift><Key.shift><Key.shift><Key.shift><Key.shift><Key.shift><Key.shift><Key.shift><Key.shift><Key.shift><Key.shift><Key.shift><Key.shift>Receipts<Key.space>logbook<Key.enter>
Screenshot: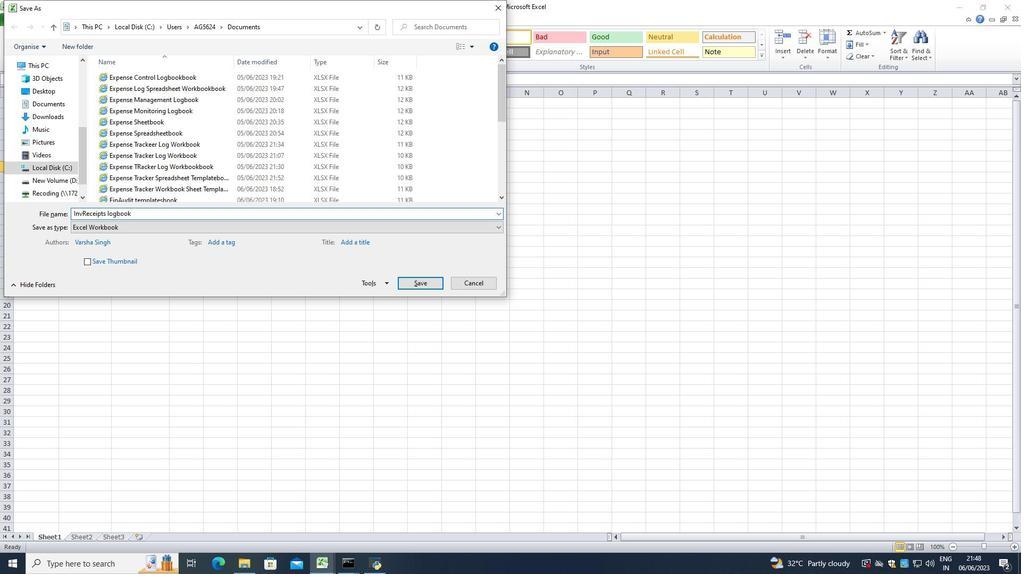 
